 Task: Add the task  Integrate a new chat system for customer service to the section Burnout Burner in the project AgileFocus and add a Due Date to the respective task as 2024/03/01
Action: Mouse moved to (437, 306)
Screenshot: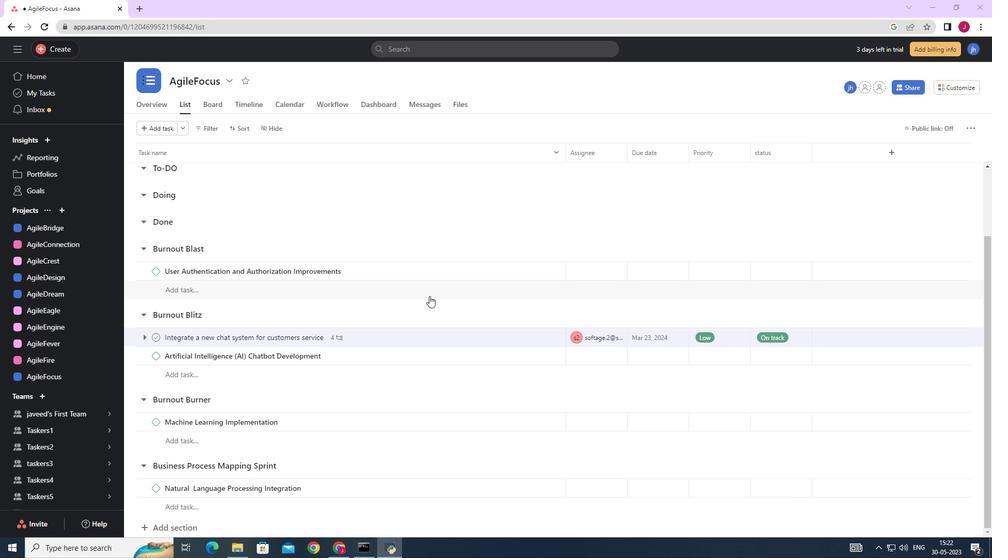 
Action: Mouse scrolled (437, 305) with delta (0, 0)
Screenshot: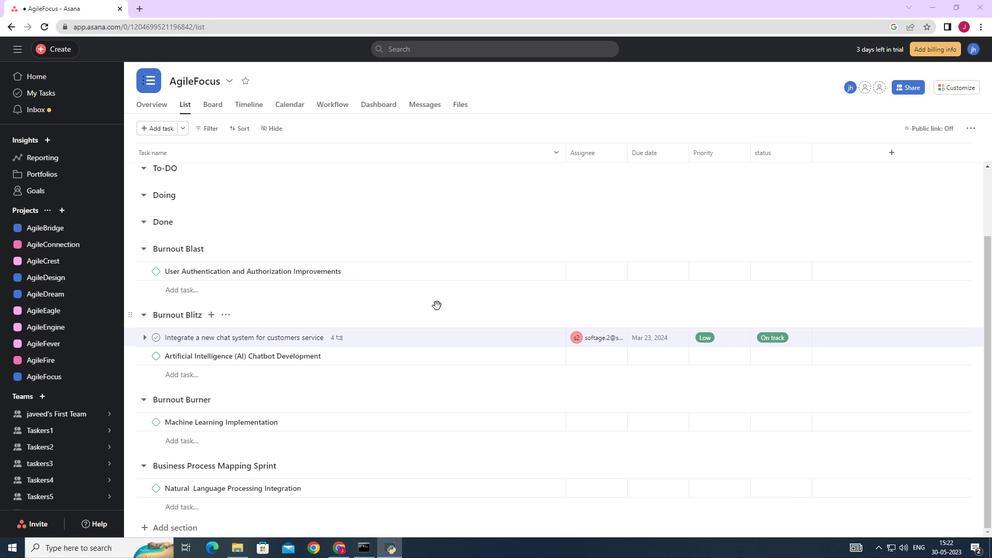 
Action: Mouse scrolled (437, 305) with delta (0, 0)
Screenshot: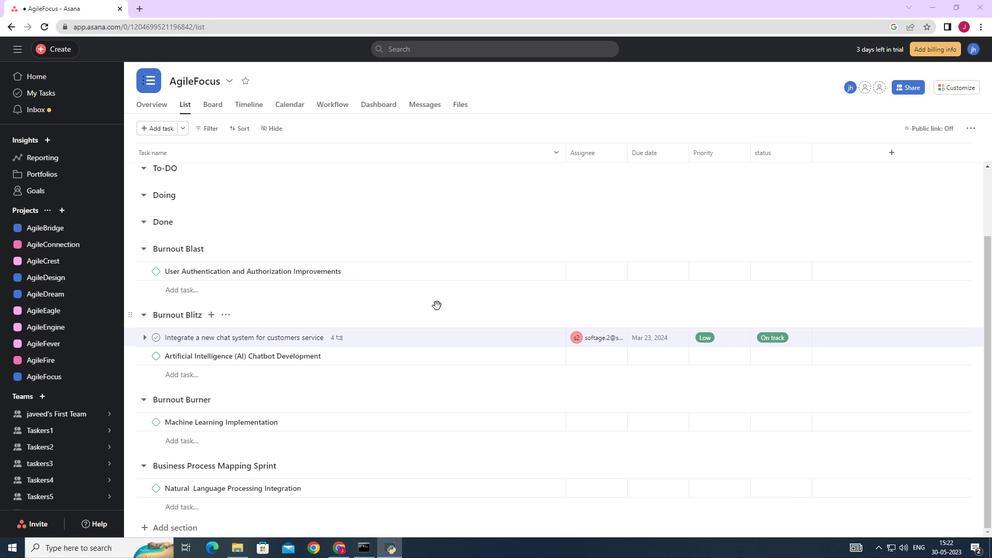 
Action: Mouse moved to (541, 338)
Screenshot: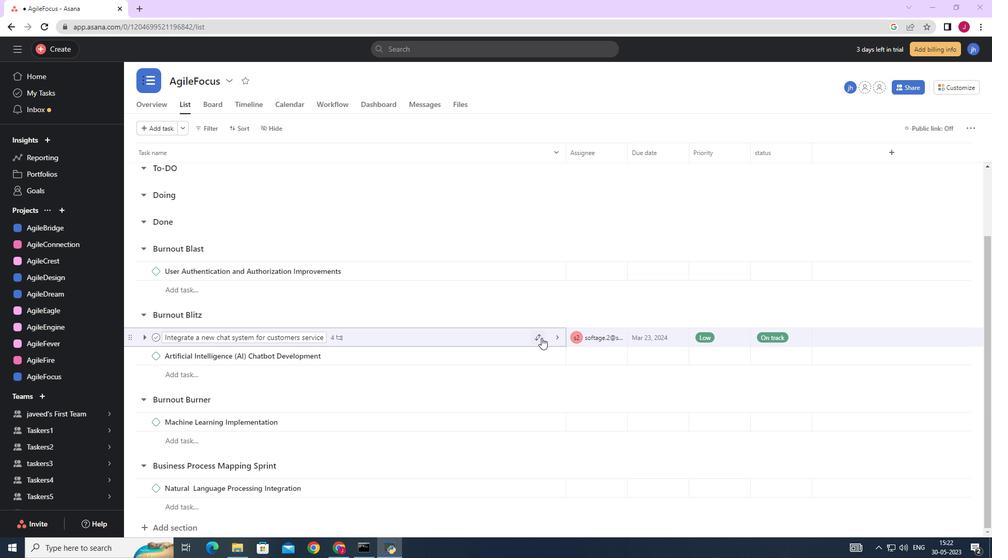
Action: Mouse pressed left at (541, 338)
Screenshot: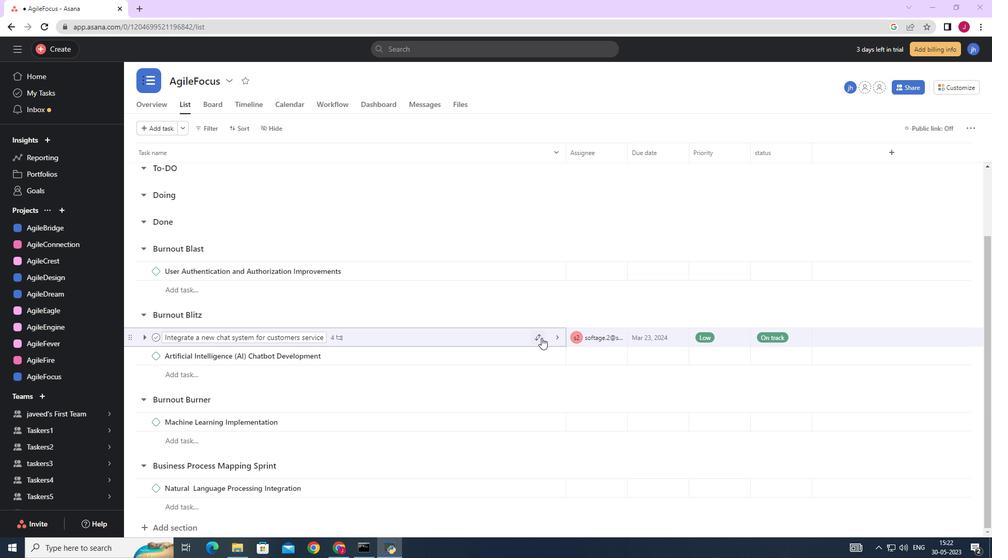 
Action: Mouse moved to (478, 492)
Screenshot: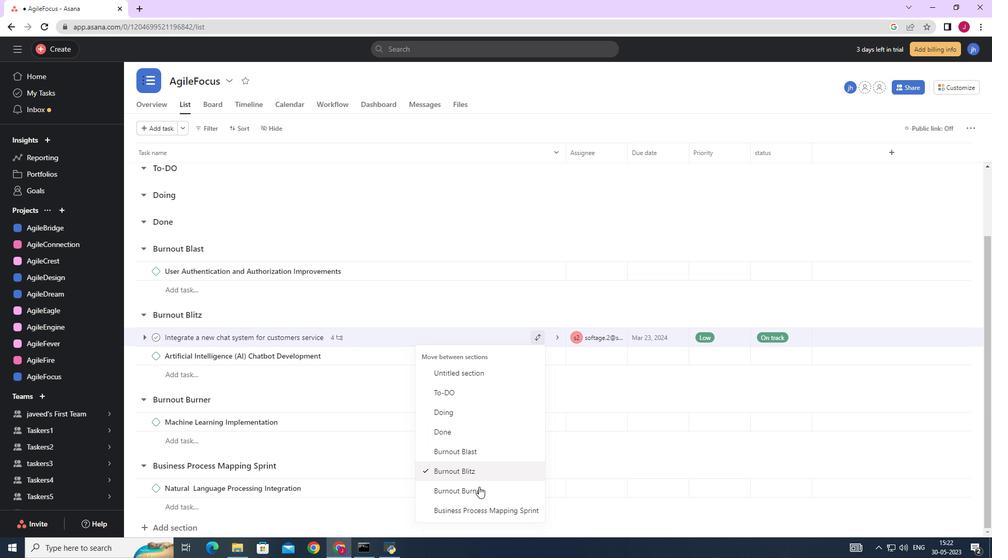 
Action: Mouse pressed left at (478, 492)
Screenshot: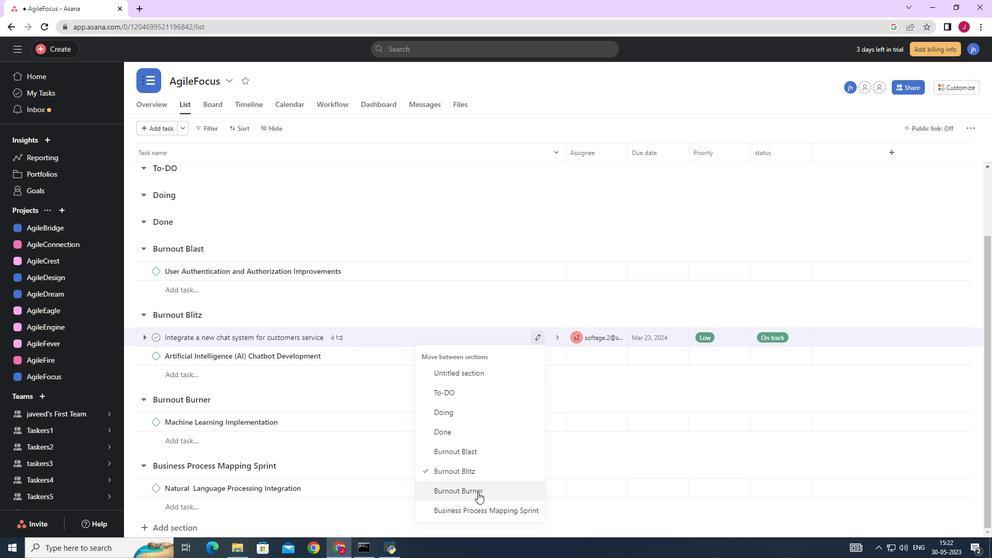 
Action: Mouse moved to (655, 402)
Screenshot: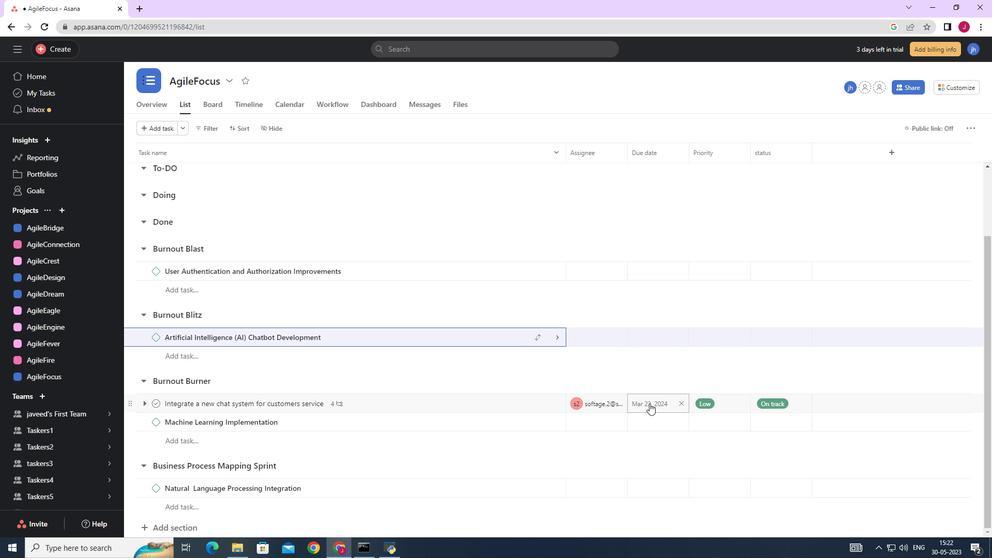 
Action: Mouse pressed left at (655, 402)
Screenshot: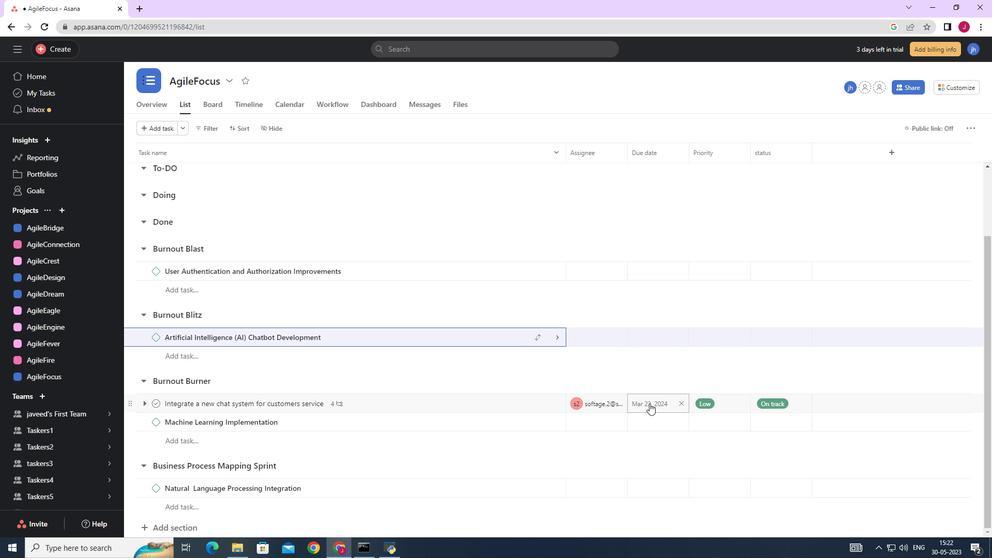 
Action: Mouse moved to (643, 242)
Screenshot: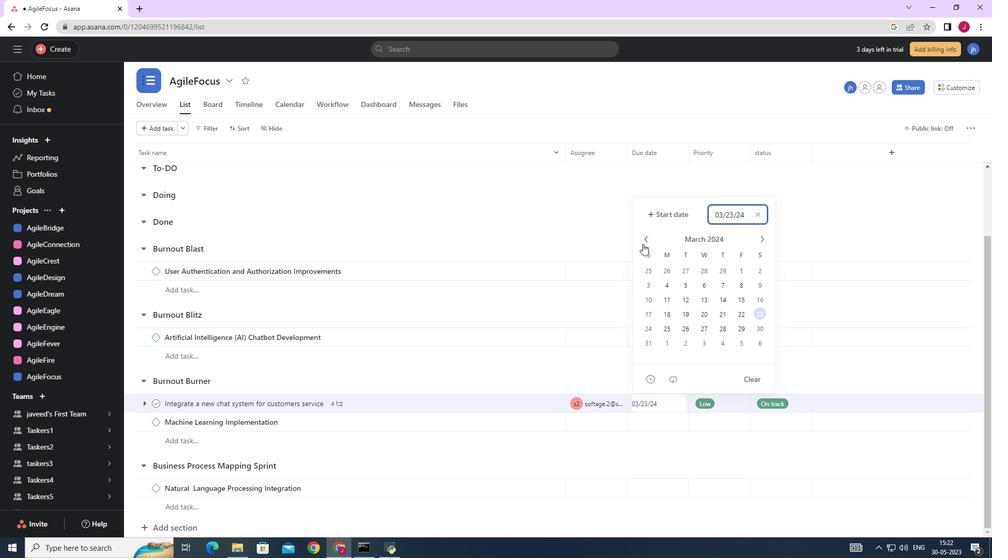 
Action: Mouse pressed left at (643, 242)
Screenshot: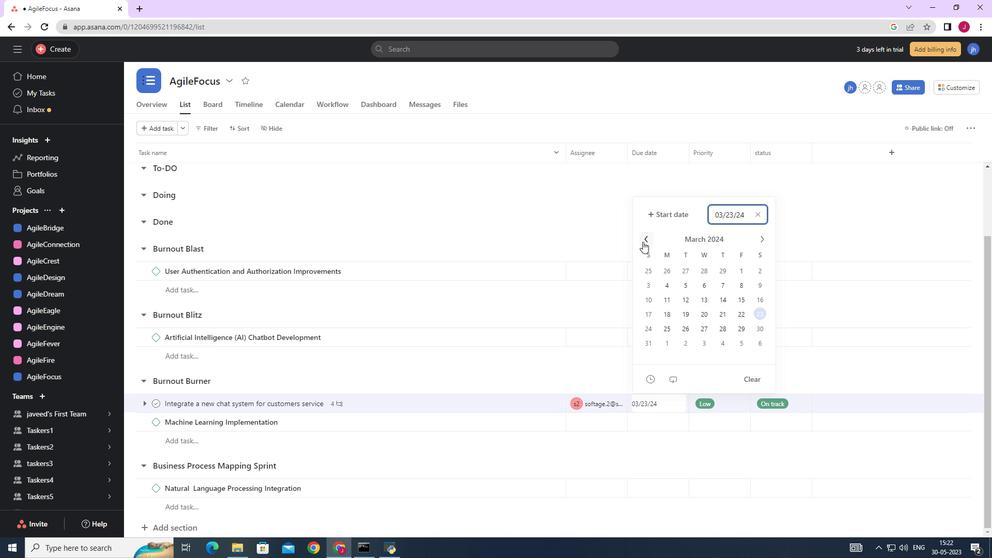
Action: Mouse moved to (644, 240)
Screenshot: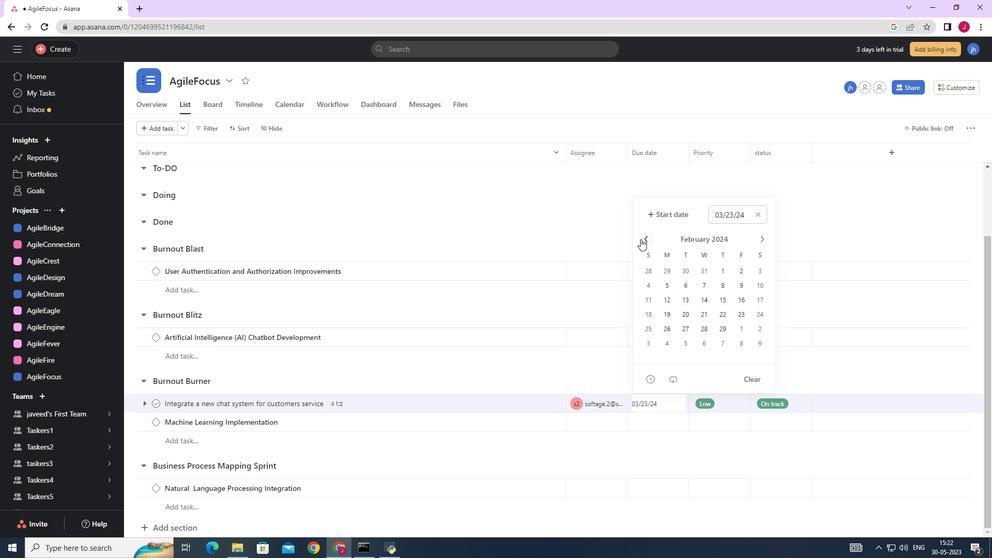 
Action: Mouse pressed left at (644, 240)
Screenshot: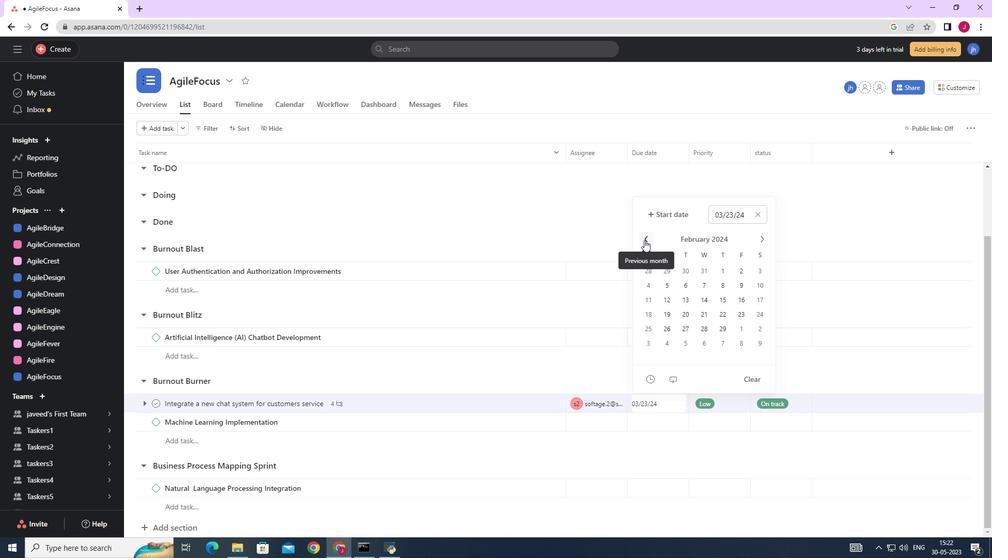 
Action: Mouse pressed left at (644, 240)
Screenshot: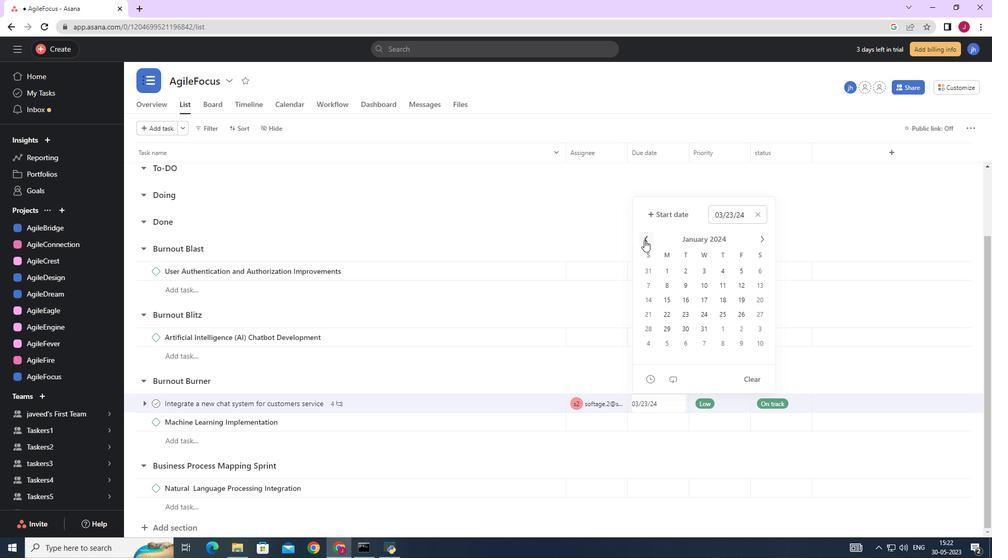 
Action: Mouse moved to (647, 239)
Screenshot: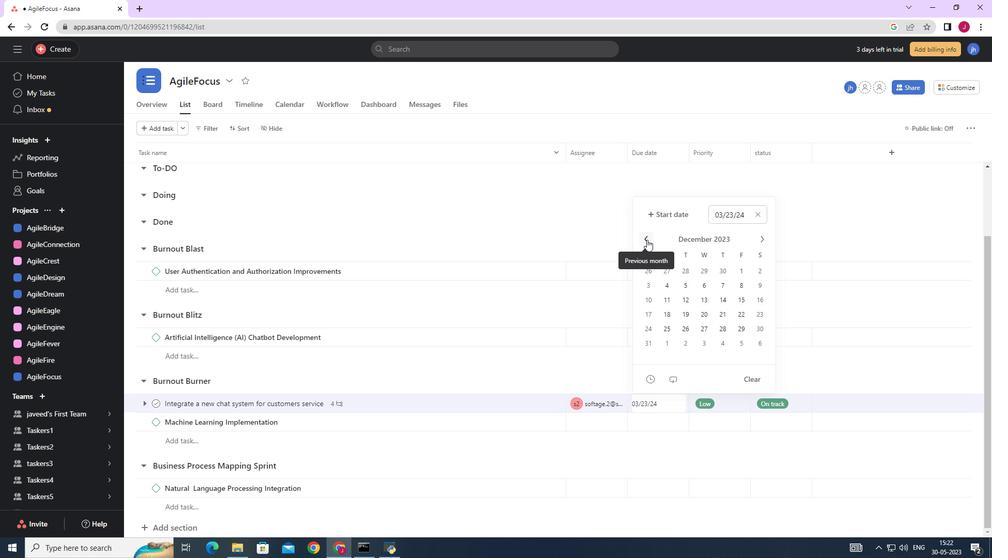 
Action: Mouse pressed left at (647, 239)
Screenshot: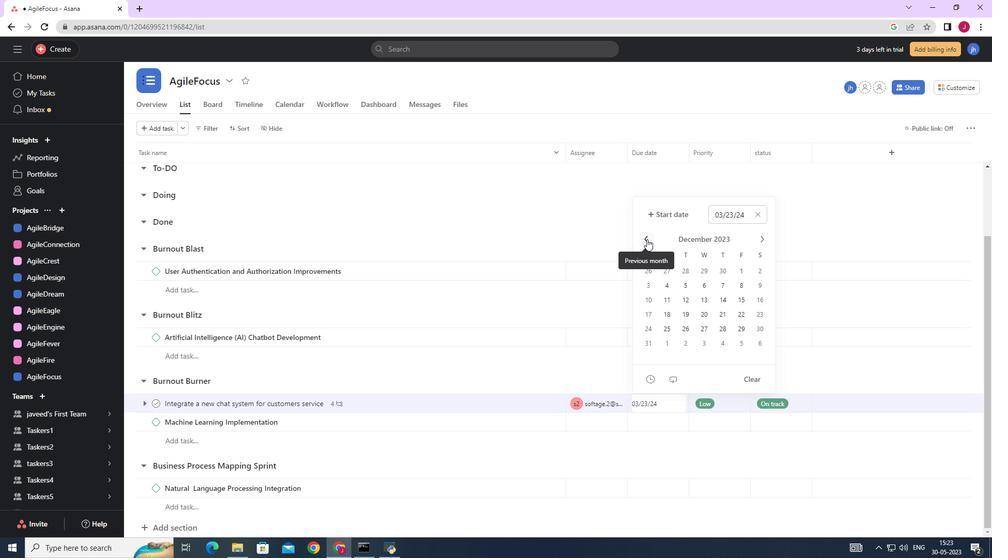 
Action: Mouse moved to (646, 239)
Screenshot: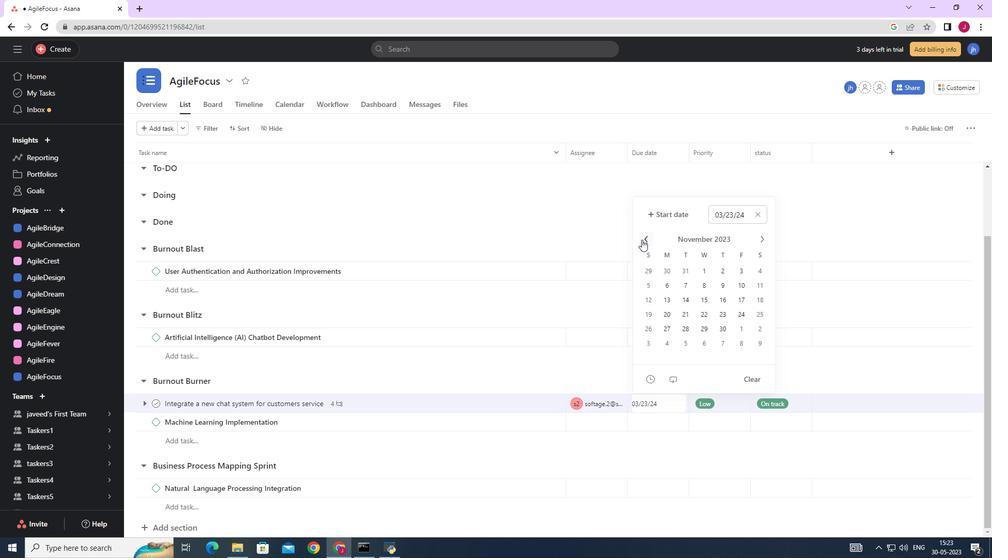 
Action: Mouse pressed left at (646, 239)
Screenshot: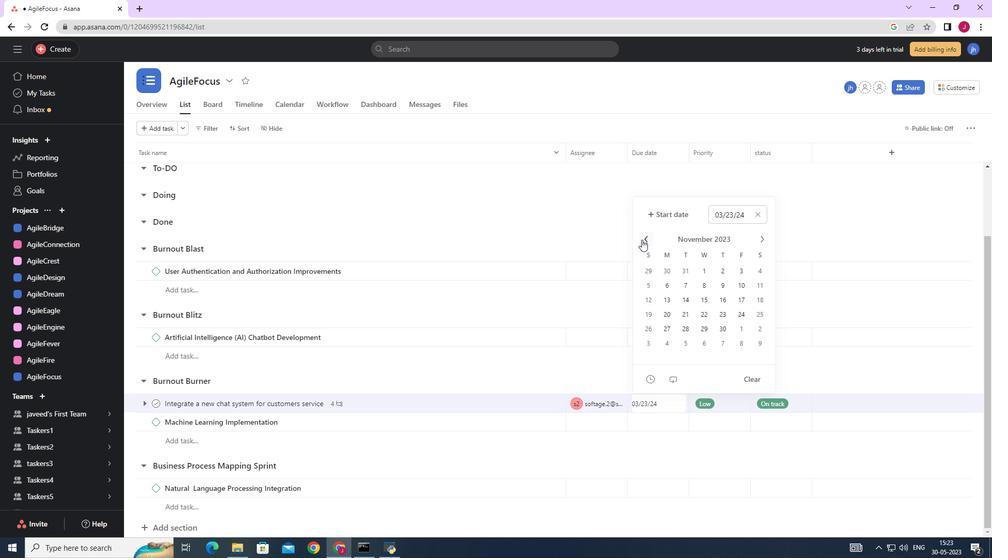 
Action: Mouse pressed left at (646, 239)
Screenshot: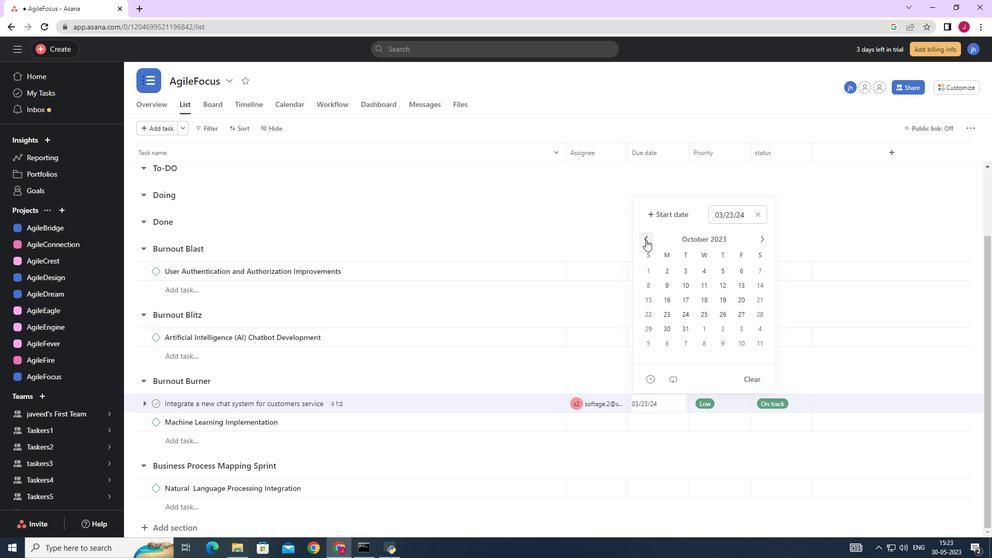 
Action: Mouse pressed left at (646, 239)
Screenshot: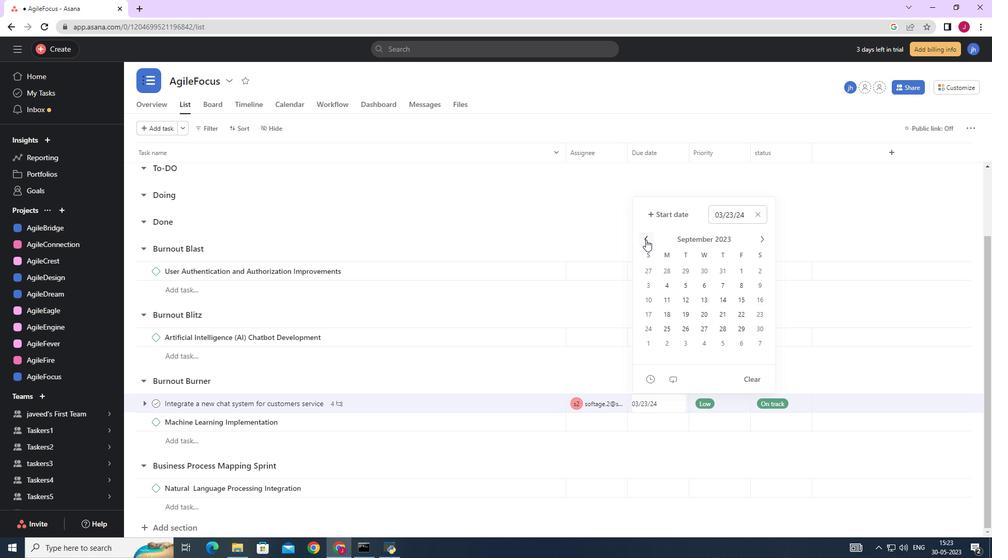 
Action: Mouse pressed left at (646, 239)
Screenshot: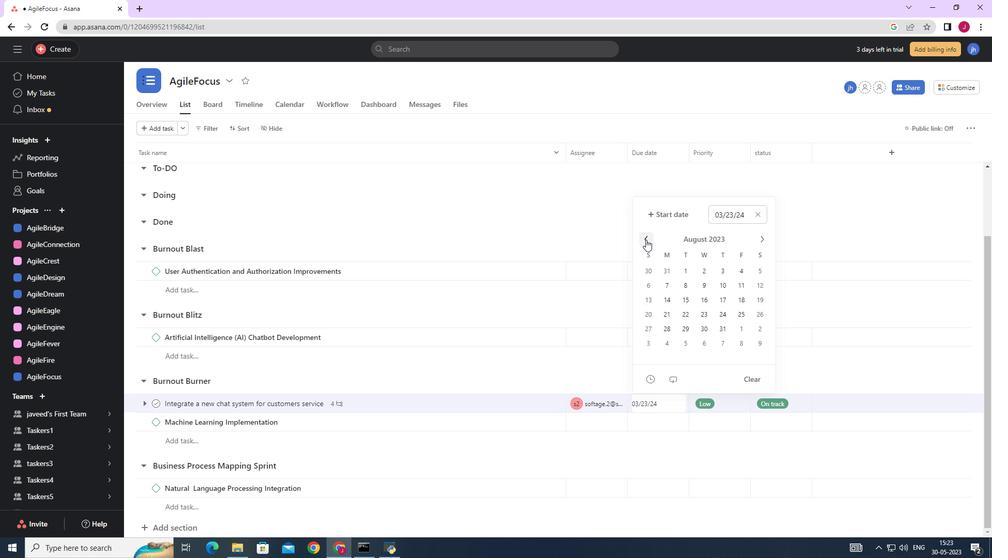 
Action: Mouse pressed left at (646, 239)
Screenshot: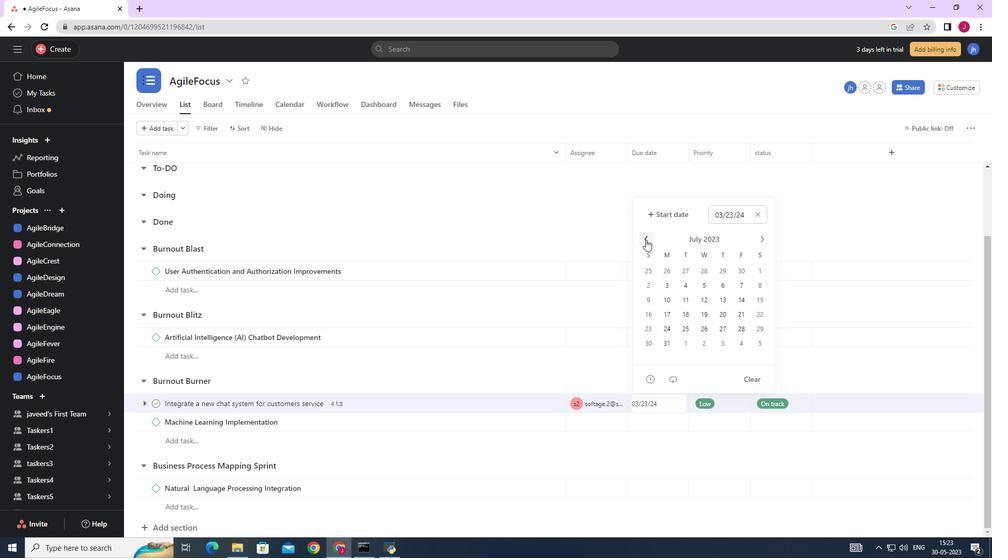 
Action: Mouse pressed left at (646, 239)
Screenshot: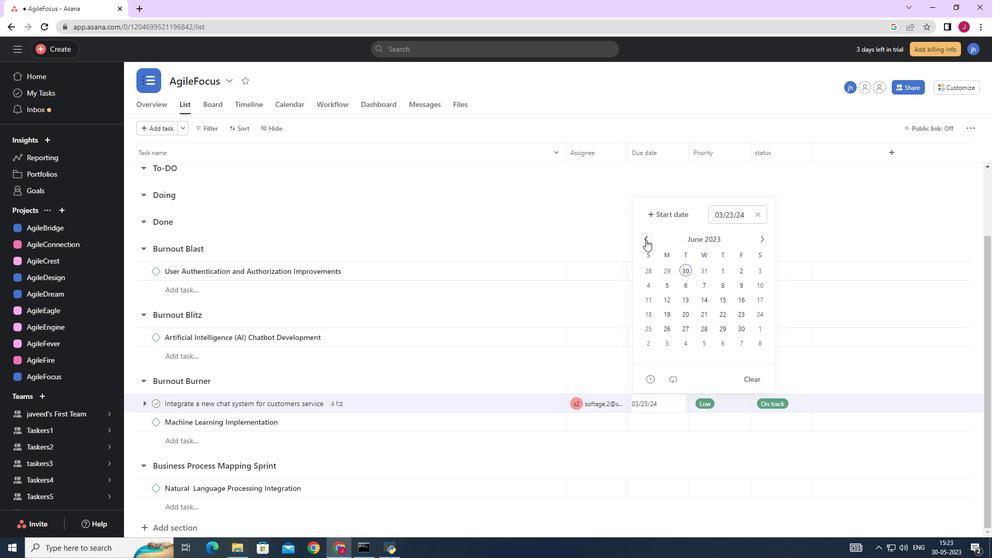 
Action: Mouse pressed left at (646, 239)
Screenshot: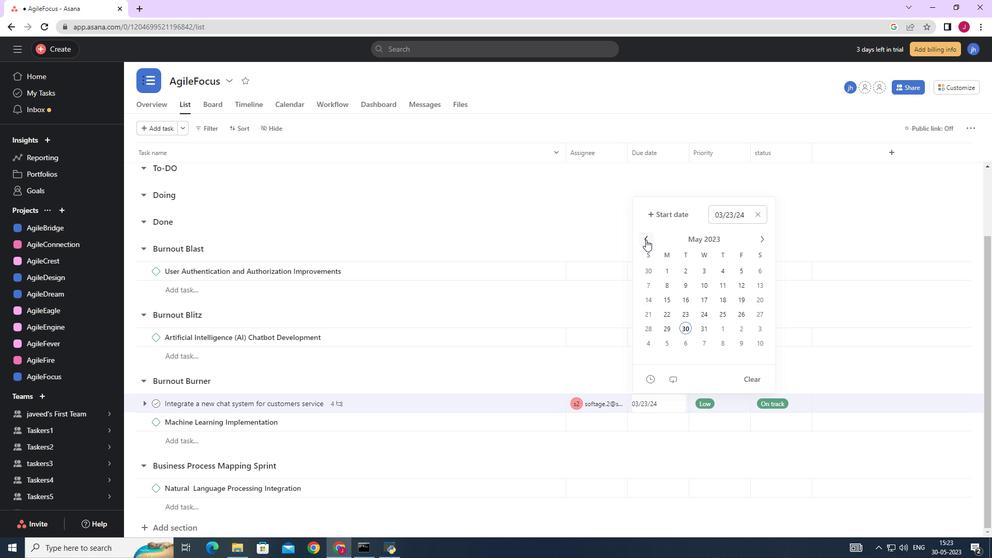 
Action: Mouse pressed left at (646, 239)
Screenshot: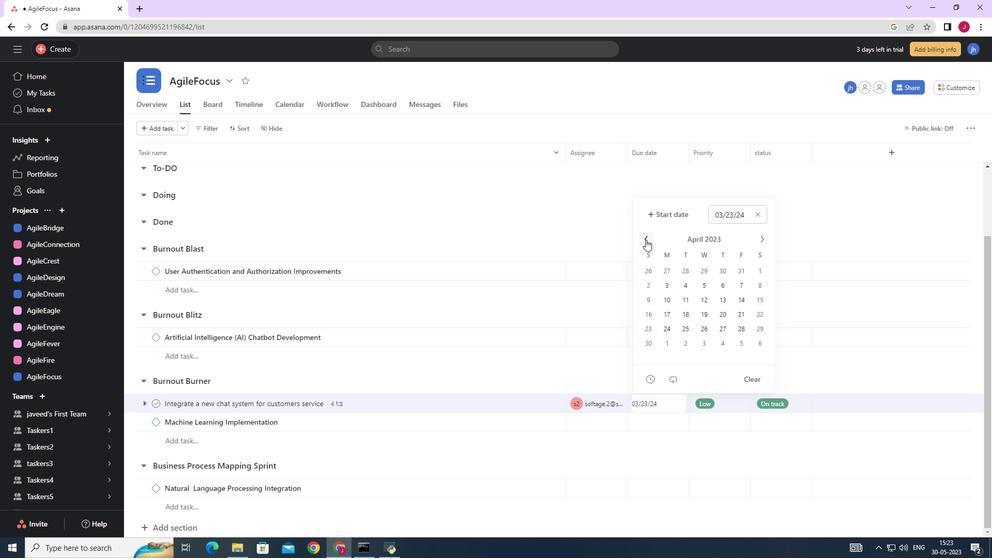 
Action: Mouse moved to (706, 269)
Screenshot: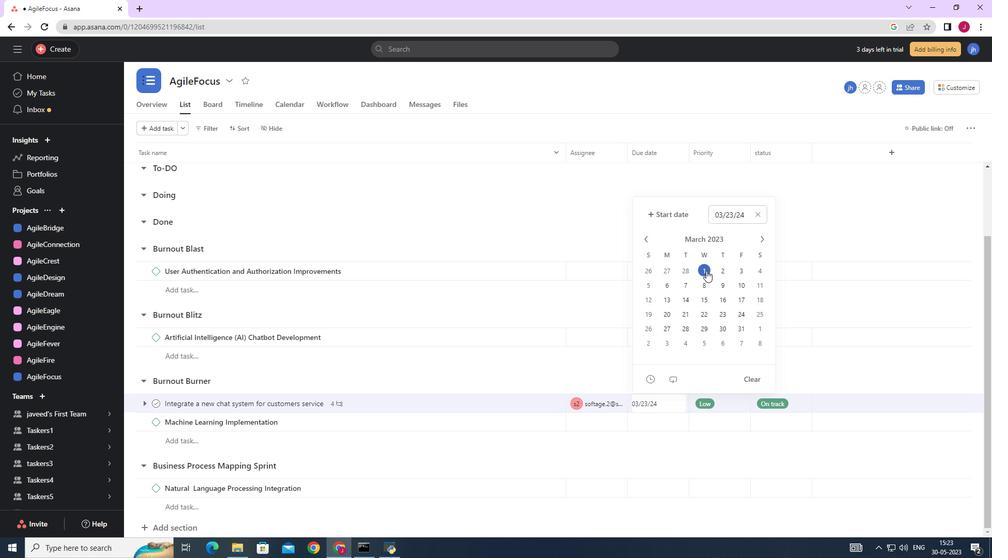 
Action: Mouse pressed left at (706, 269)
Screenshot: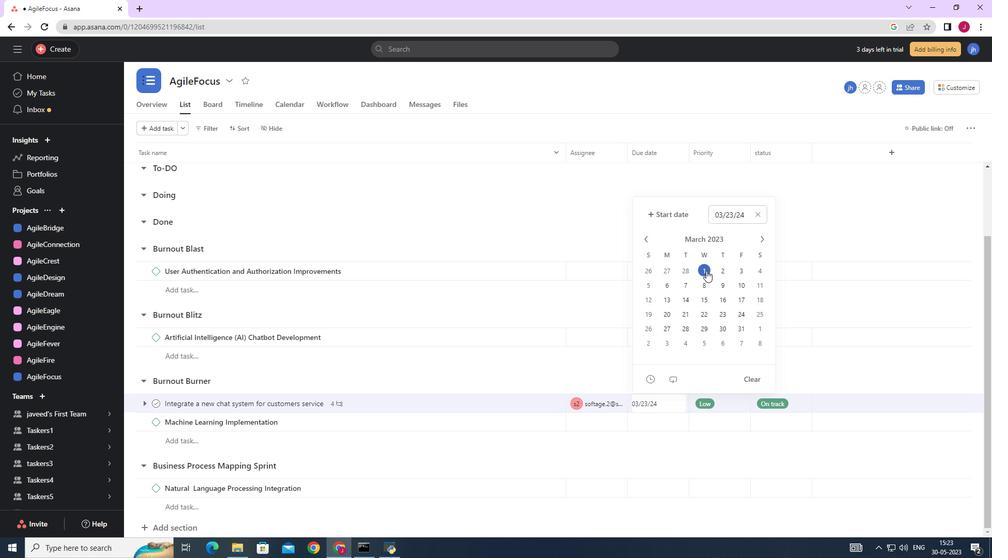 
Action: Mouse moved to (849, 207)
Screenshot: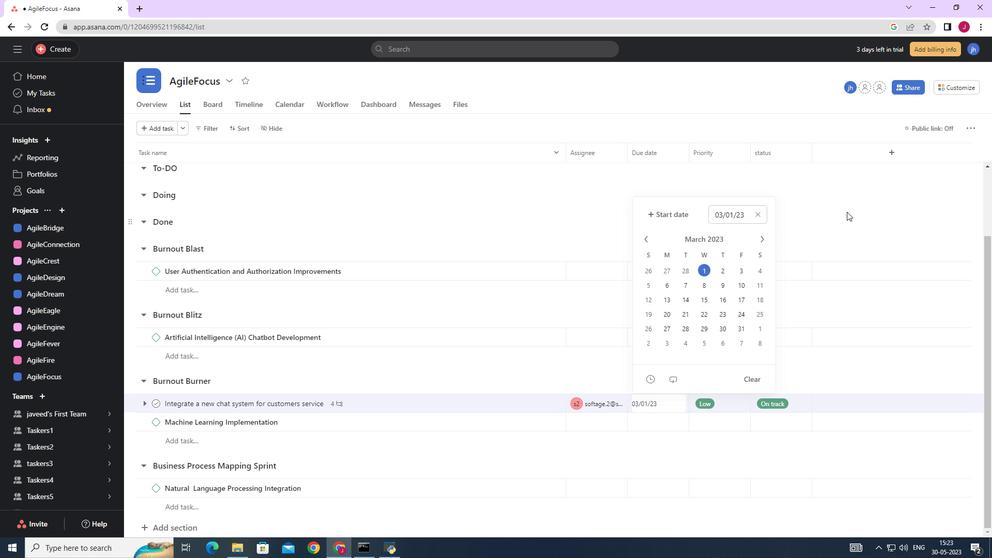 
Action: Mouse pressed left at (849, 207)
Screenshot: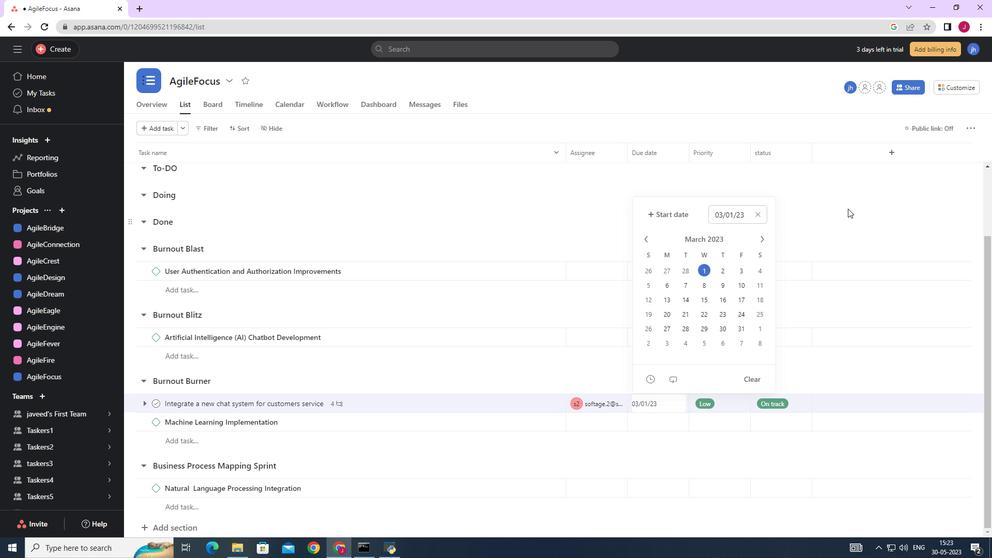 
Action: Mouse moved to (653, 405)
Screenshot: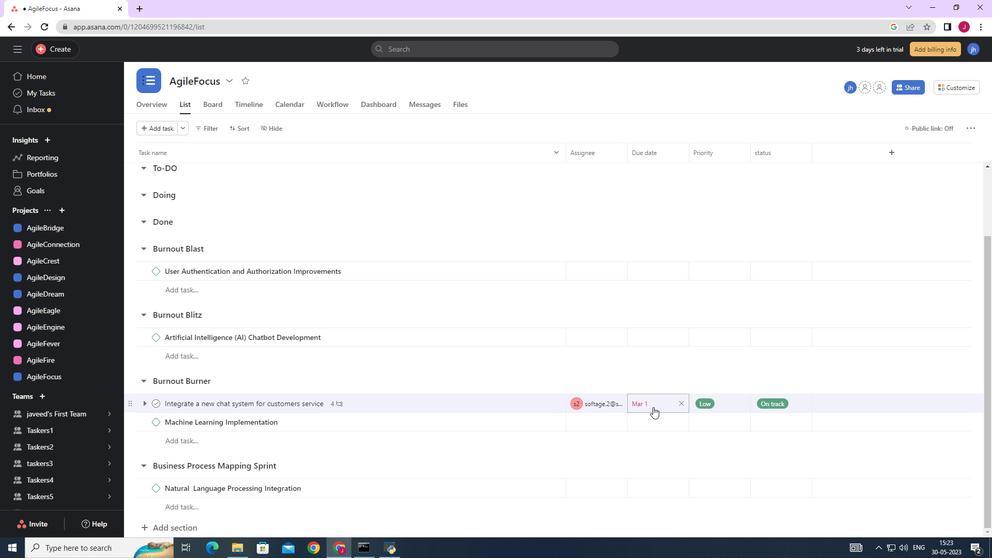 
Action: Mouse pressed left at (653, 405)
Screenshot: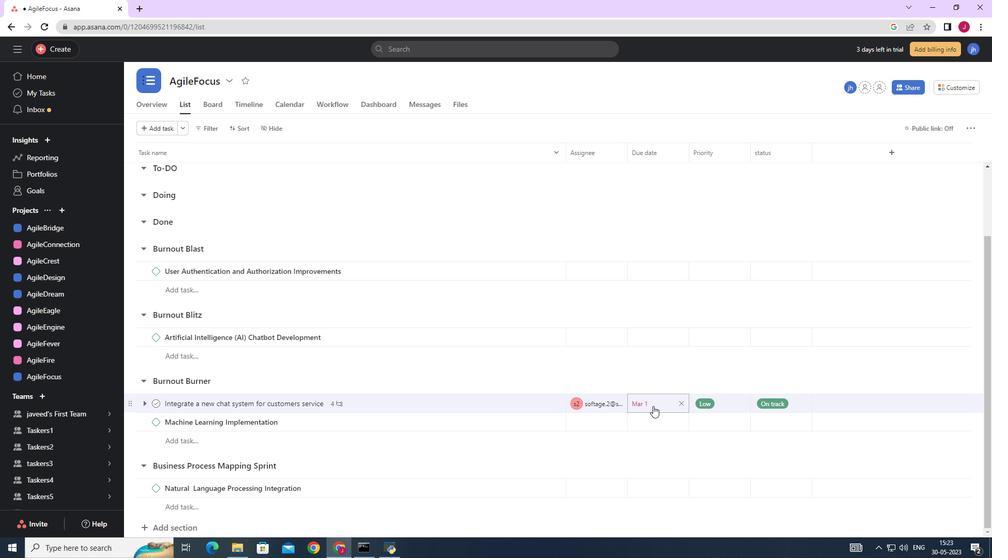 
Action: Mouse moved to (853, 194)
Screenshot: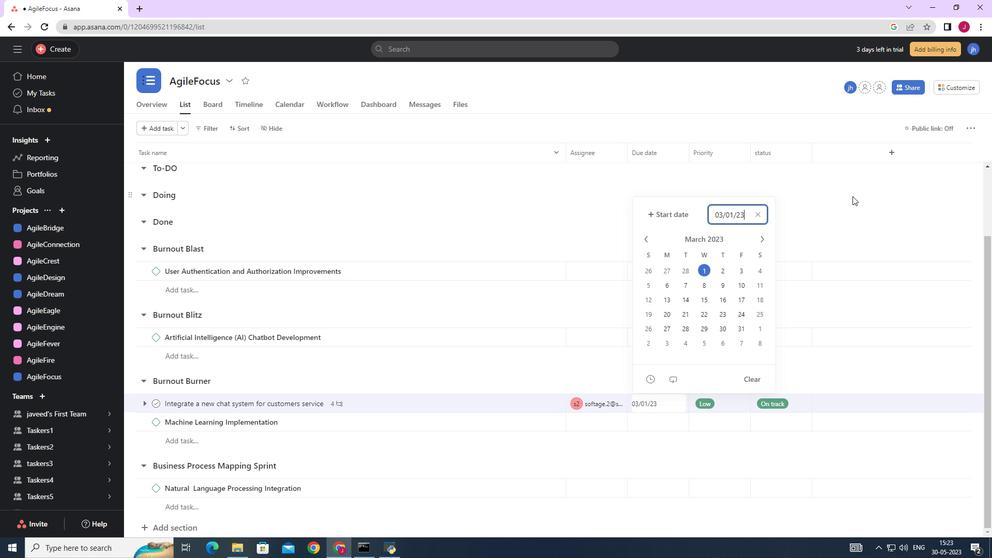 
Action: Mouse pressed left at (853, 194)
Screenshot: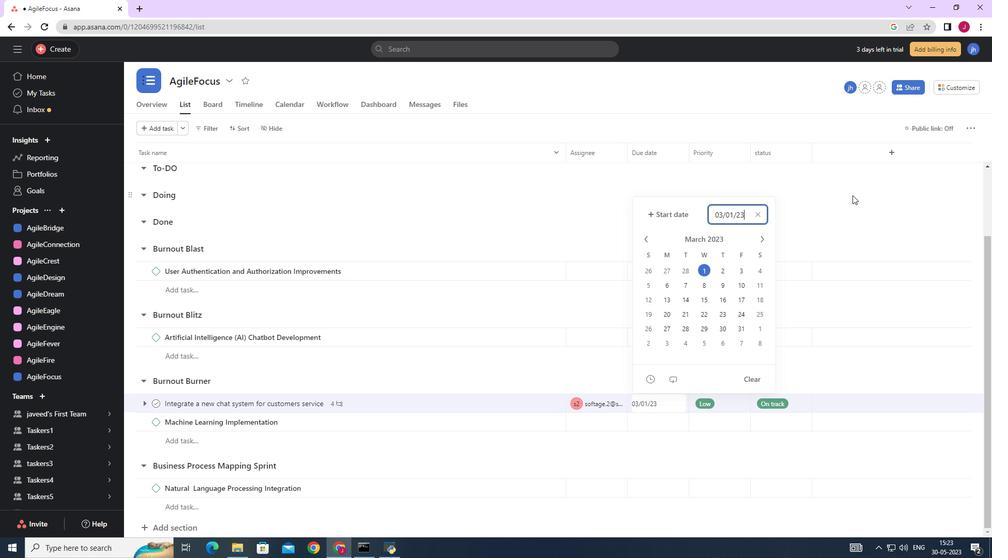 
Action: Mouse moved to (842, 217)
Screenshot: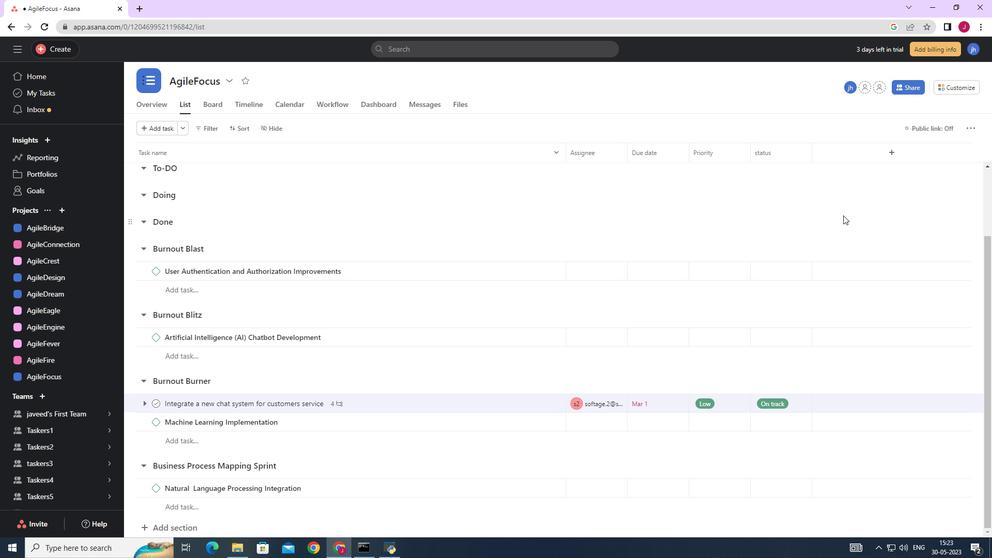 
